 Task: Look for products in the category "Deodrant & Shave" from Tom's Of Maine only.
Action: Mouse moved to (282, 122)
Screenshot: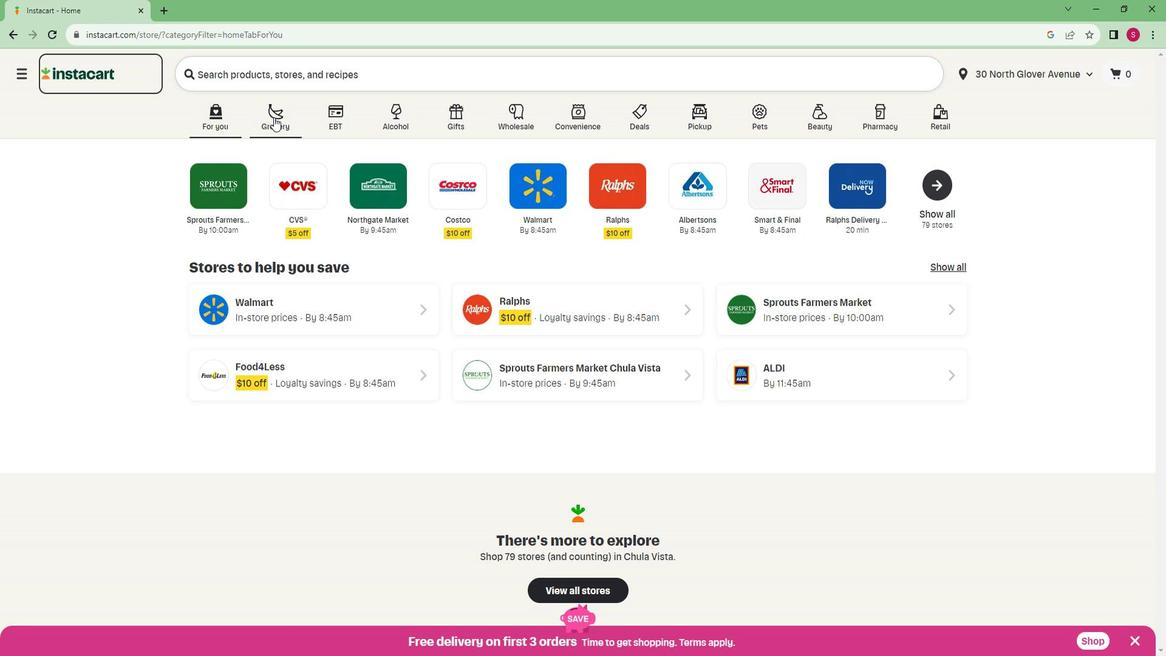 
Action: Mouse pressed left at (282, 122)
Screenshot: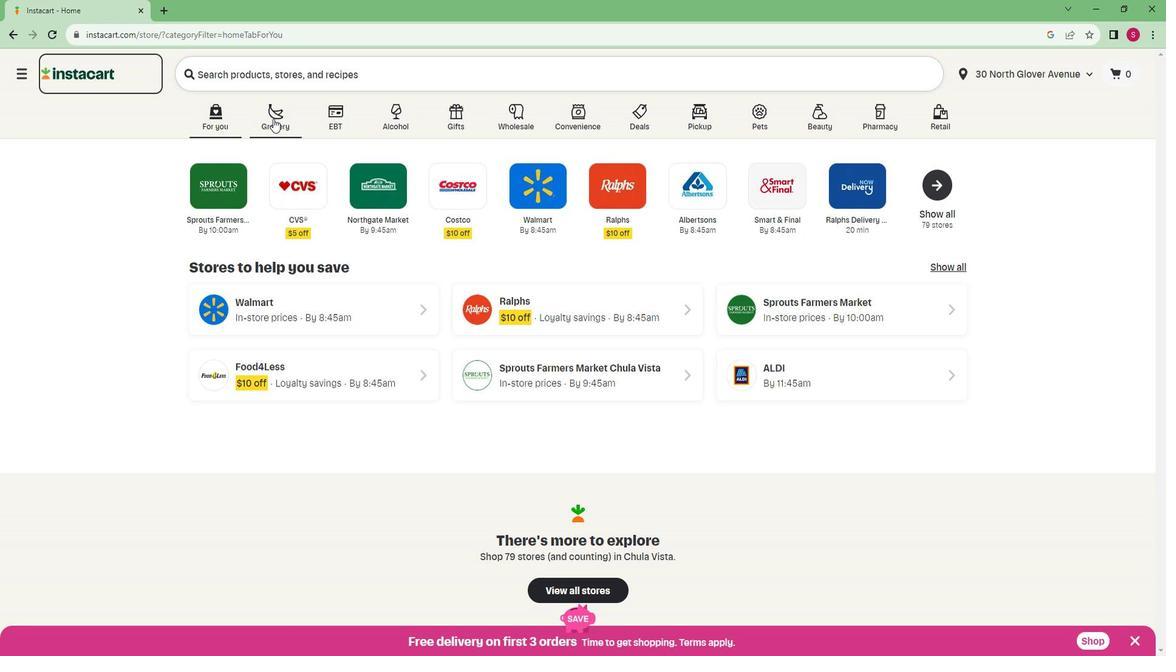 
Action: Mouse moved to (248, 339)
Screenshot: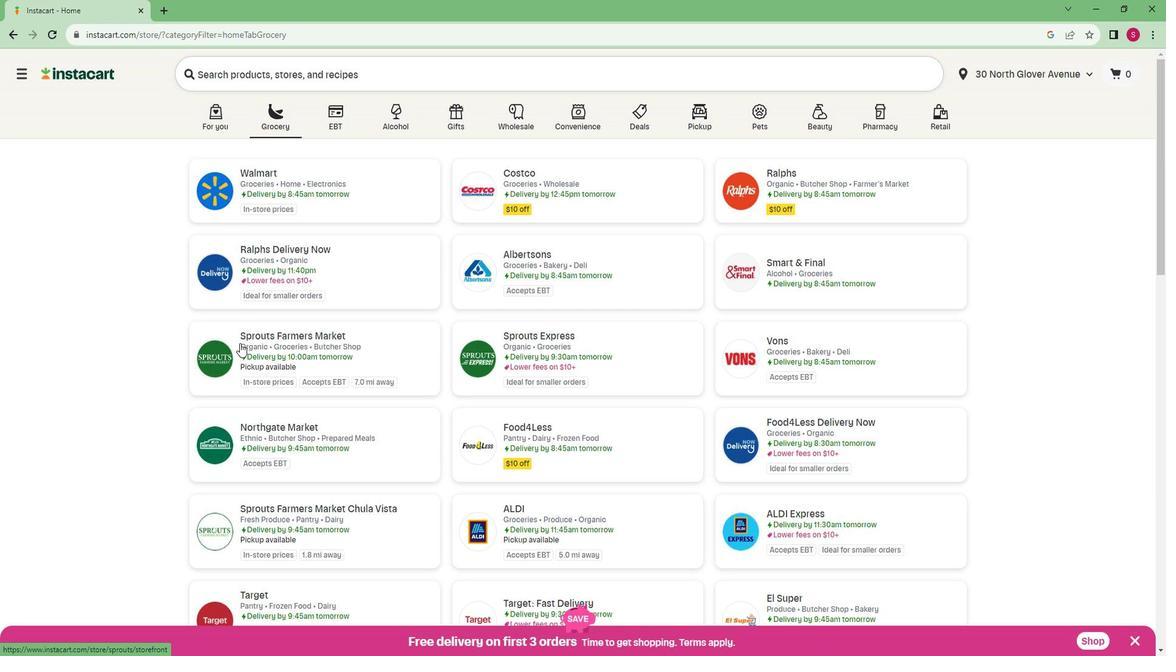 
Action: Mouse pressed left at (248, 339)
Screenshot: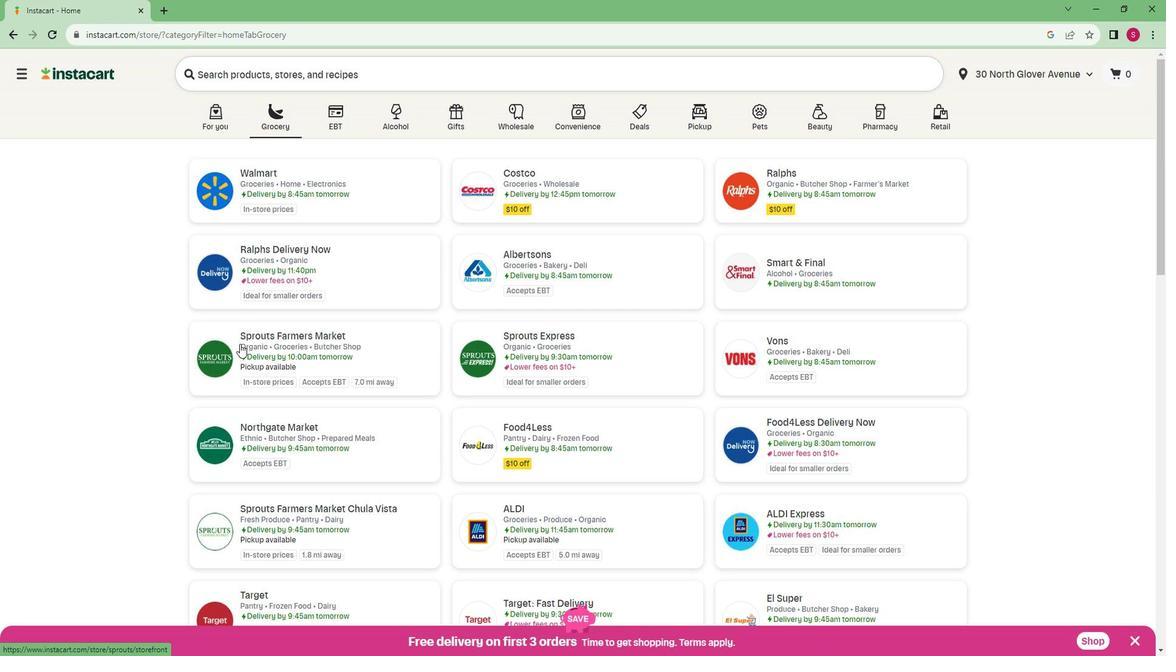 
Action: Mouse moved to (34, 316)
Screenshot: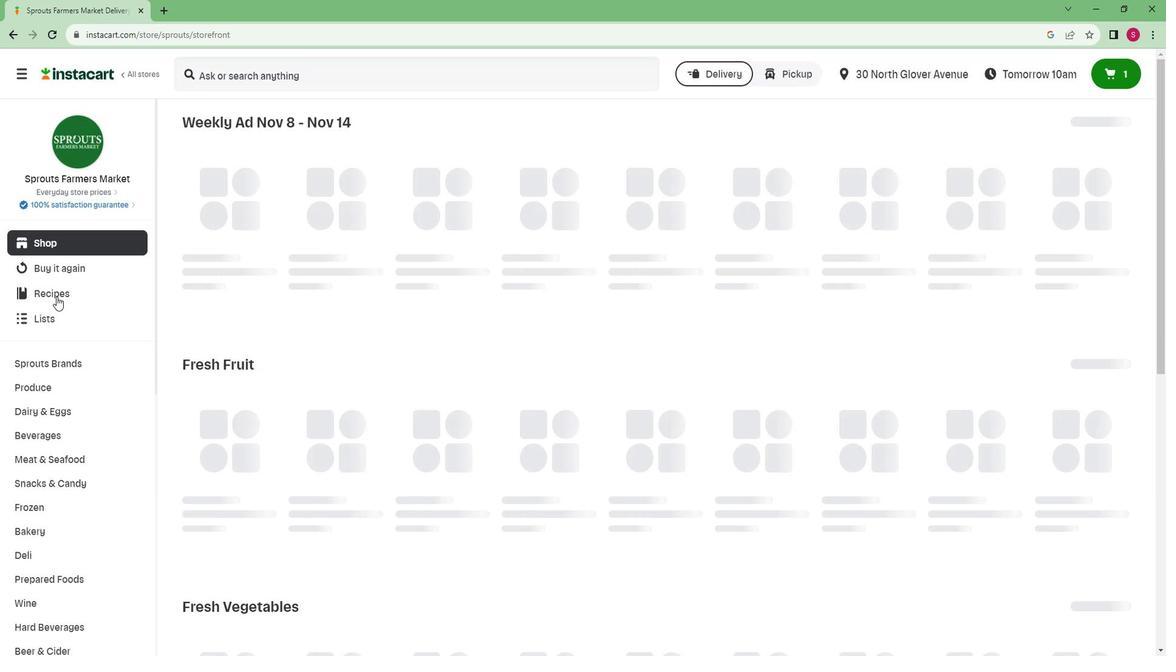 
Action: Mouse scrolled (34, 315) with delta (0, 0)
Screenshot: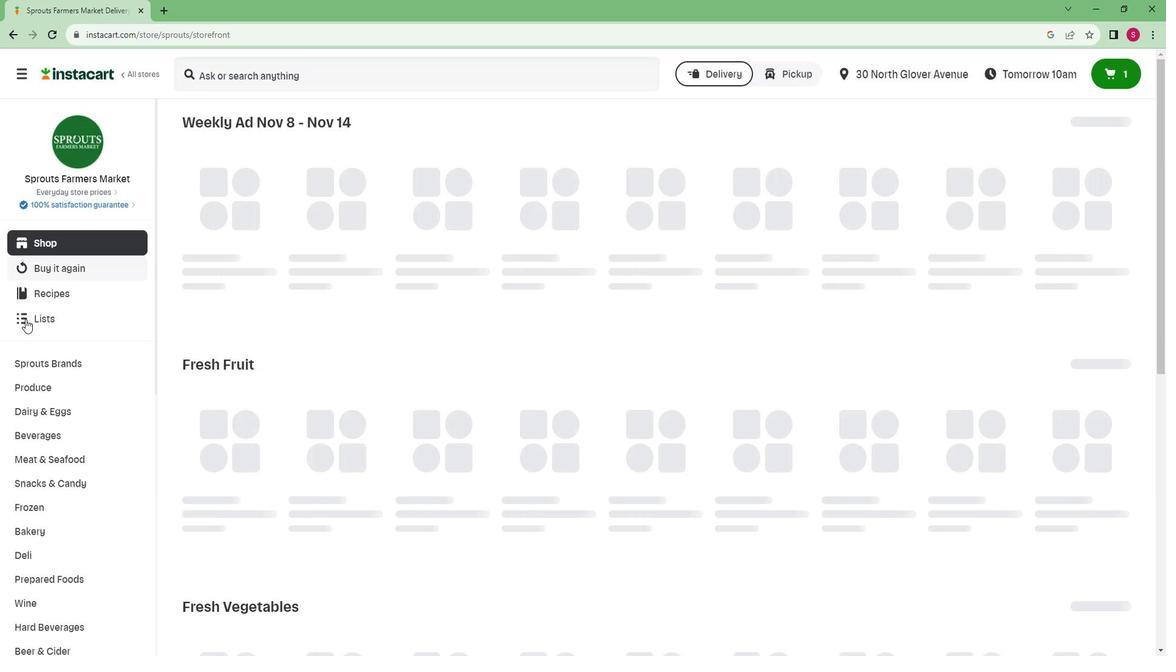 
Action: Mouse scrolled (34, 315) with delta (0, 0)
Screenshot: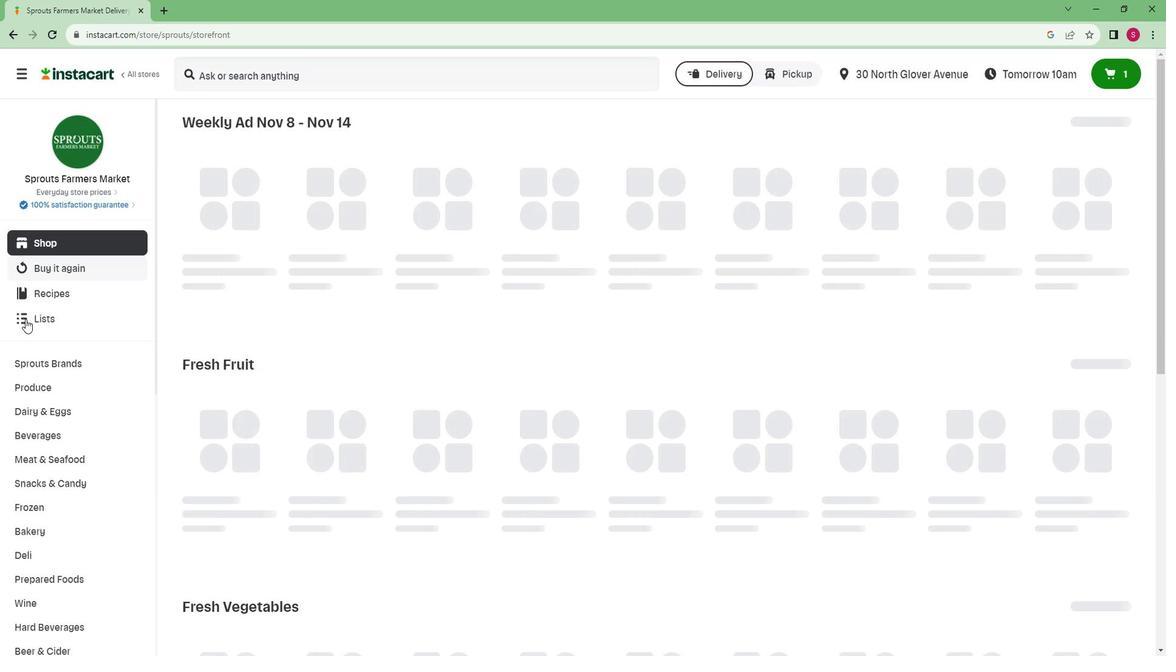 
Action: Mouse scrolled (34, 315) with delta (0, 0)
Screenshot: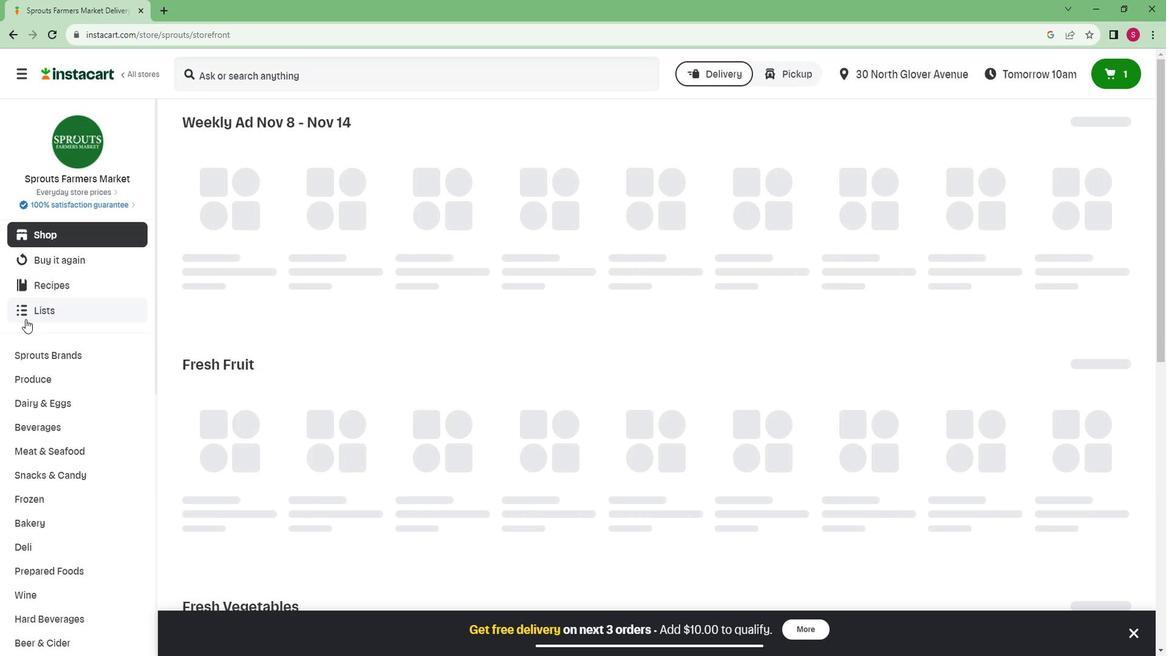 
Action: Mouse scrolled (34, 315) with delta (0, 0)
Screenshot: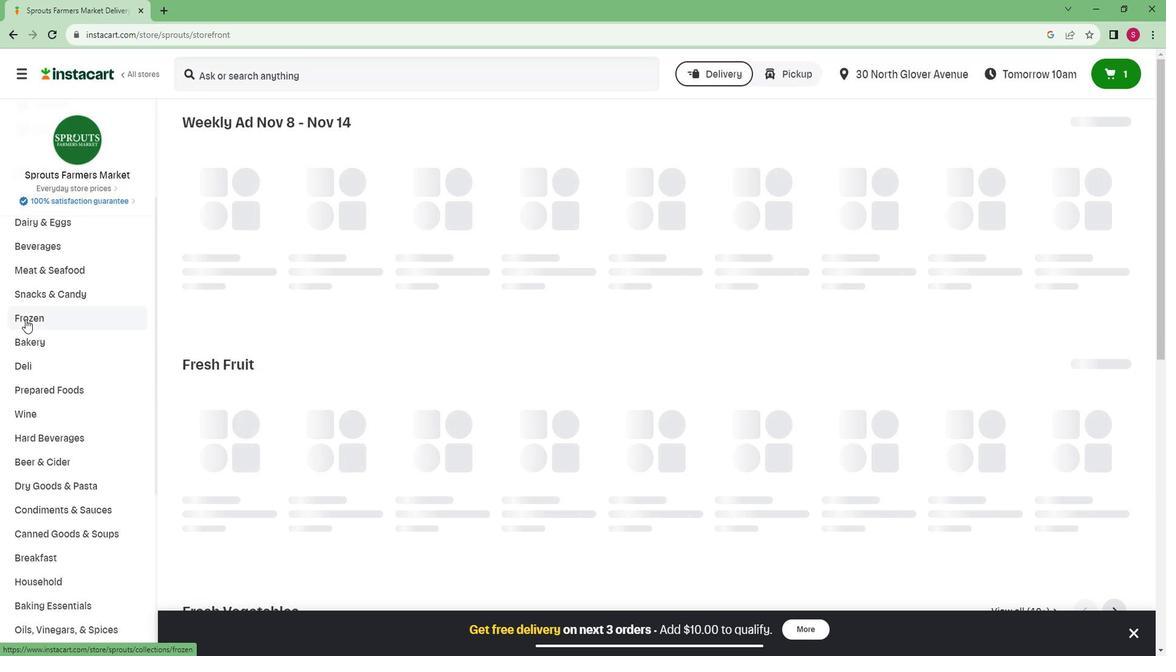 
Action: Mouse scrolled (34, 315) with delta (0, 0)
Screenshot: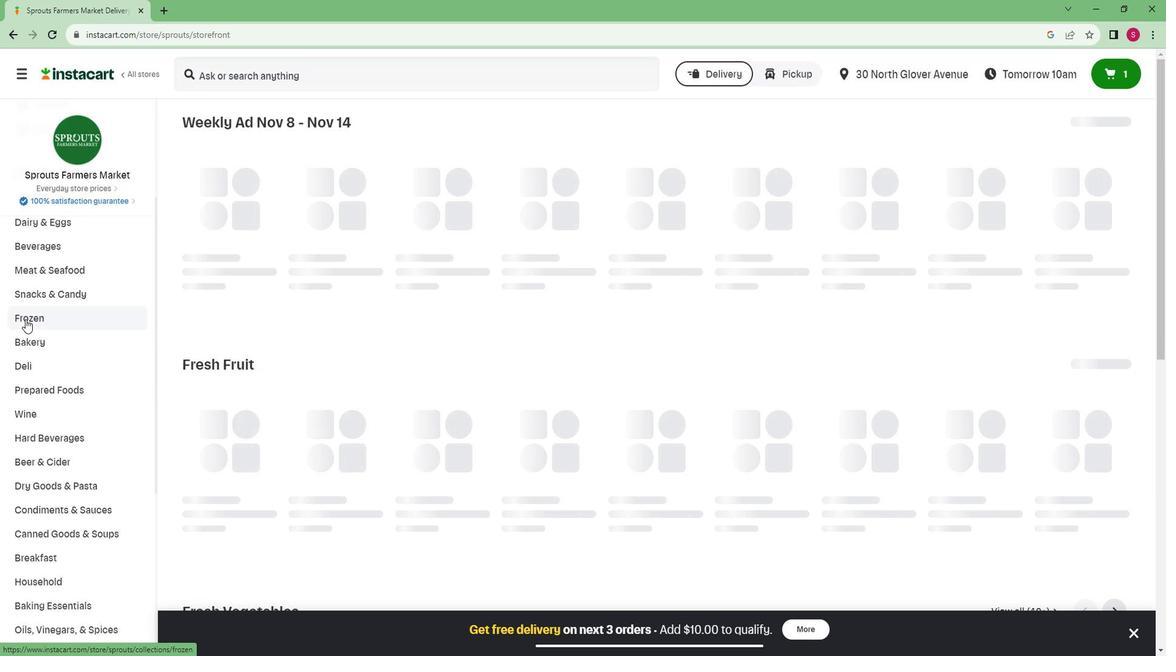
Action: Mouse scrolled (34, 315) with delta (0, 0)
Screenshot: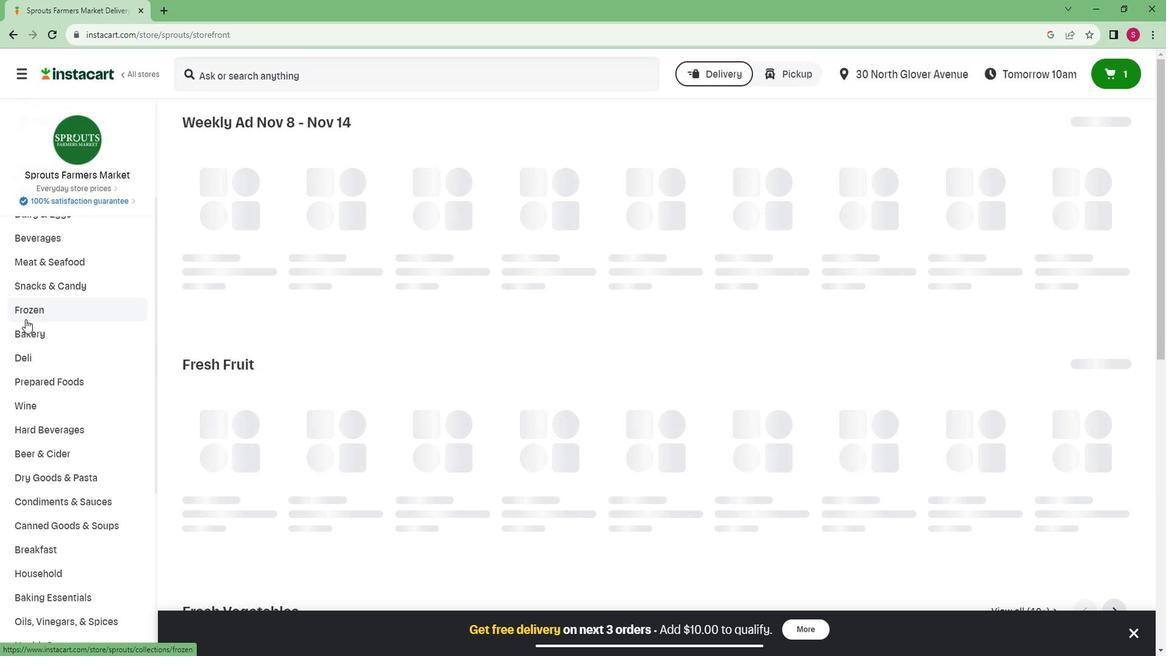
Action: Mouse moved to (66, 536)
Screenshot: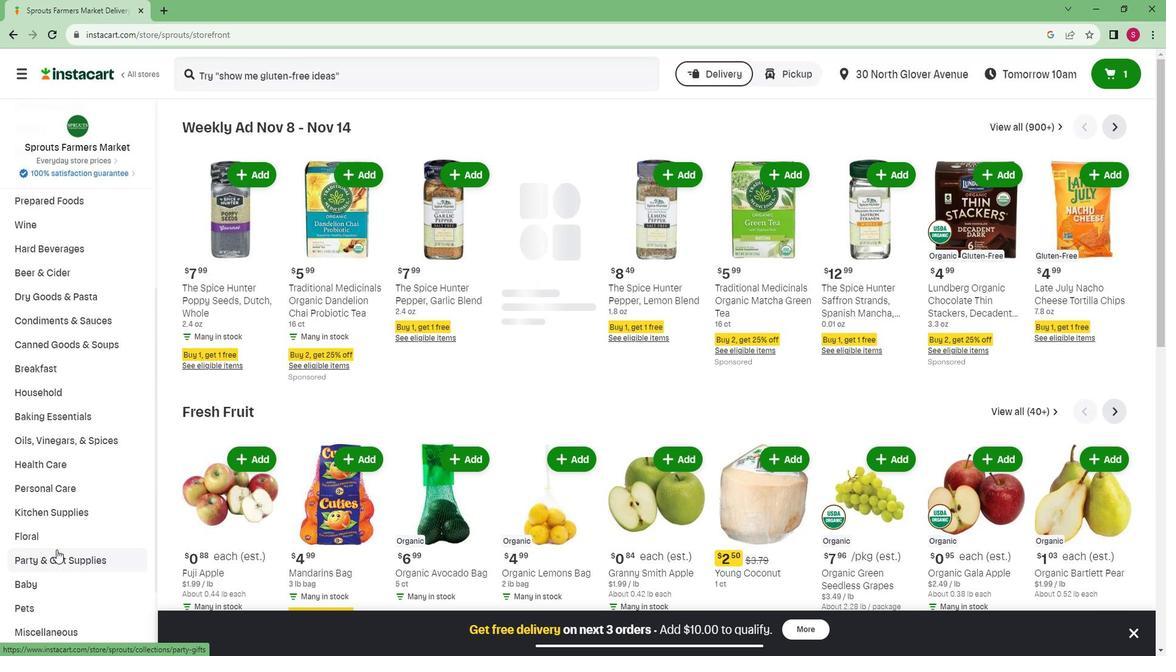 
Action: Mouse scrolled (66, 535) with delta (0, 0)
Screenshot: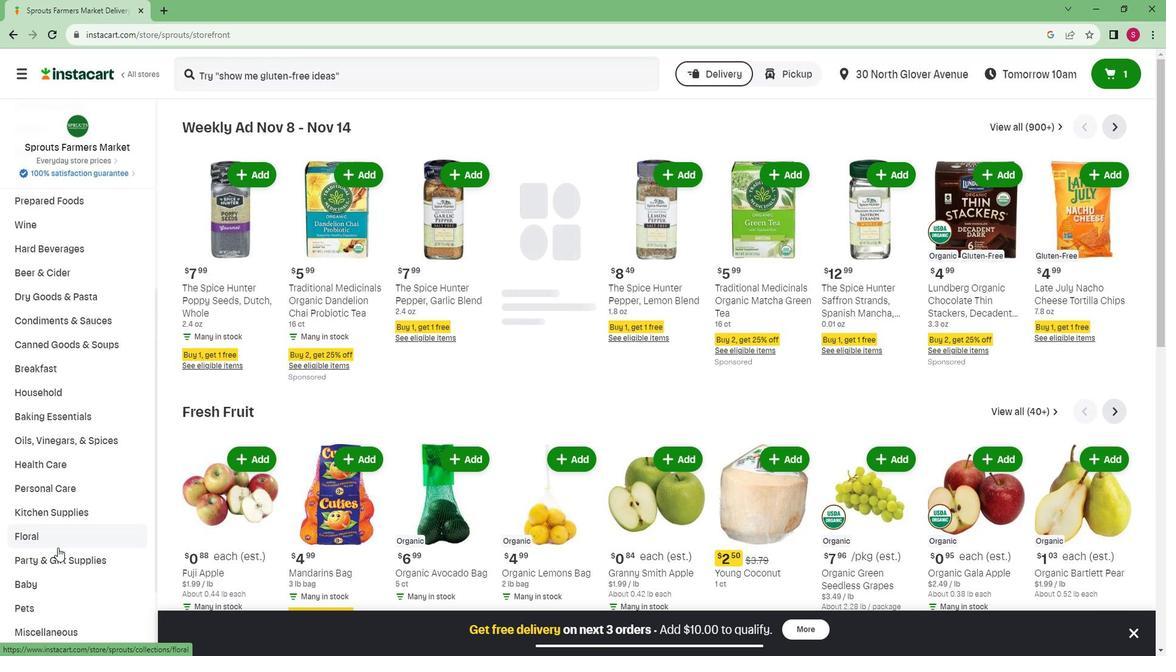 
Action: Mouse moved to (54, 584)
Screenshot: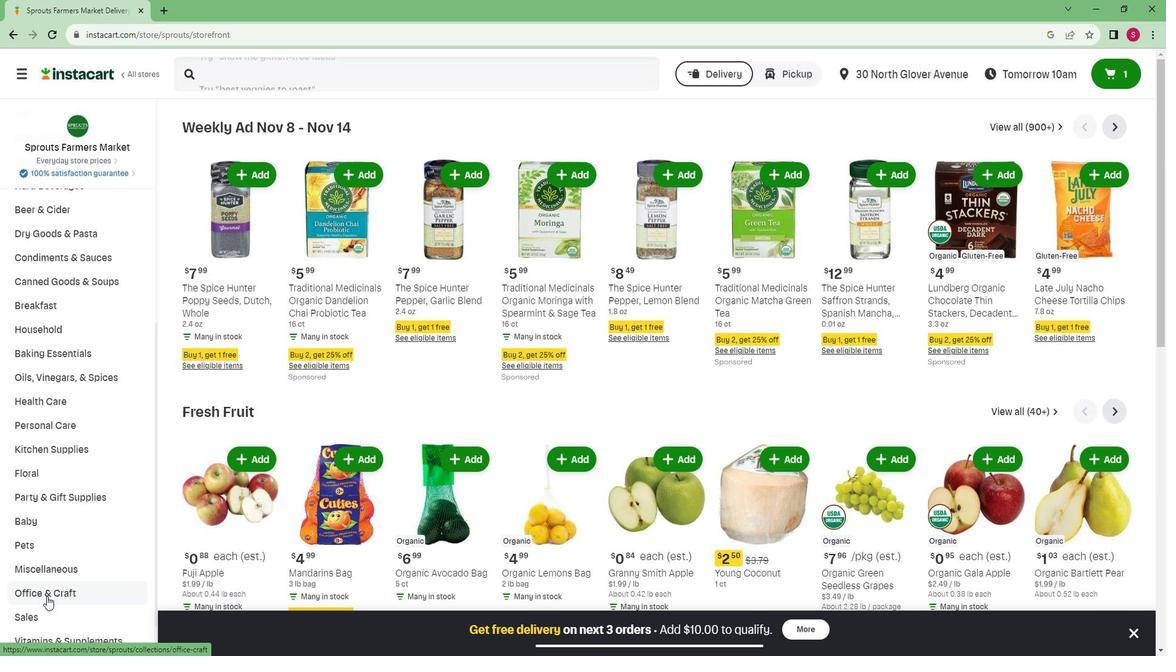 
Action: Mouse scrolled (54, 583) with delta (0, 0)
Screenshot: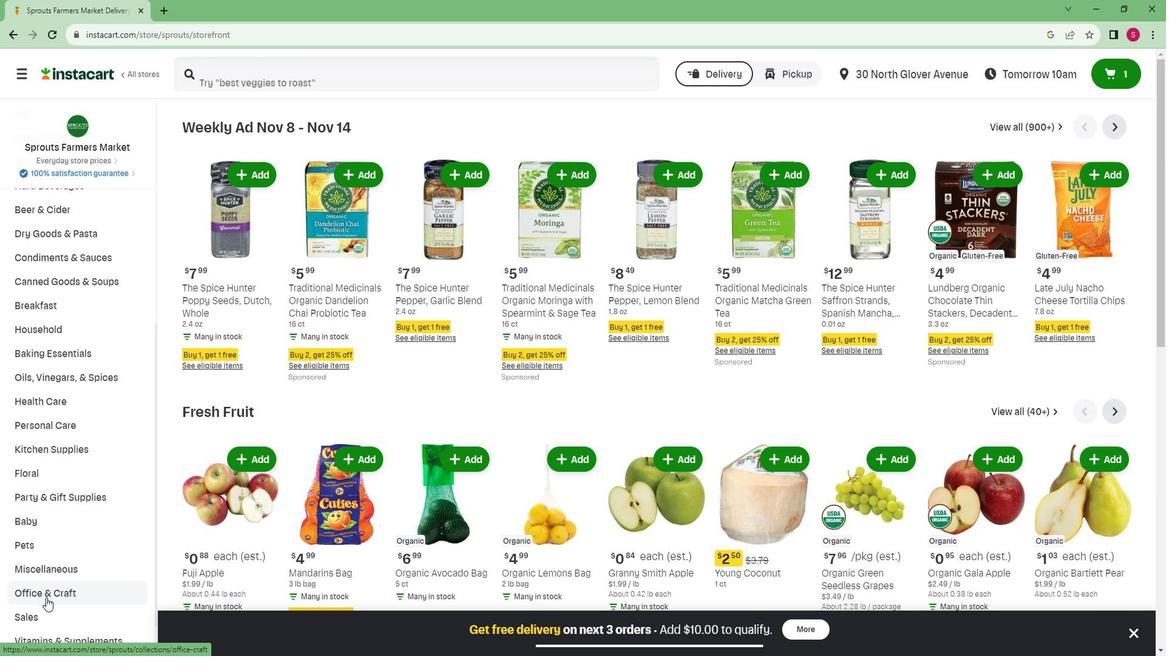 
Action: Mouse moved to (54, 584)
Screenshot: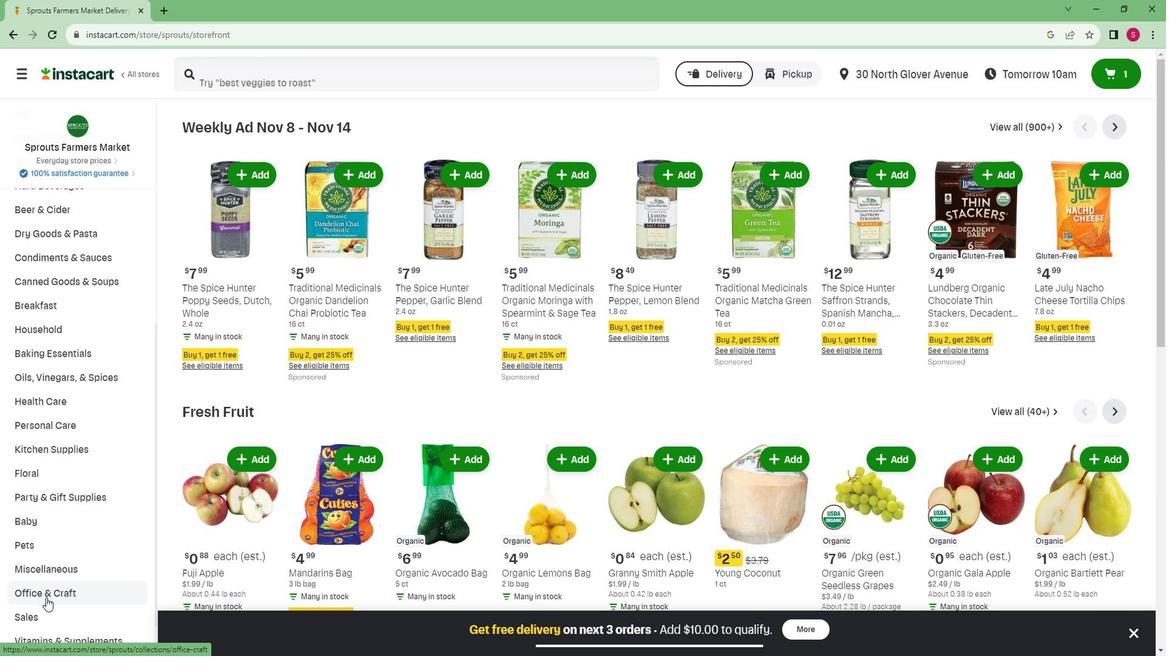 
Action: Mouse scrolled (54, 584) with delta (0, 0)
Screenshot: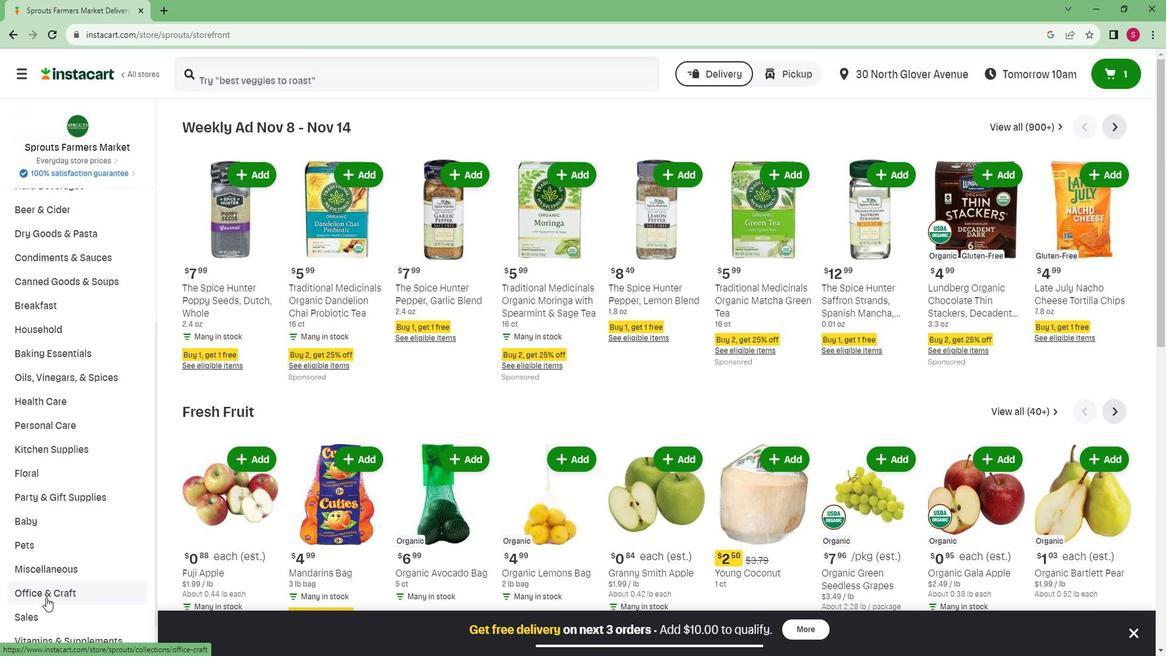 
Action: Mouse moved to (51, 591)
Screenshot: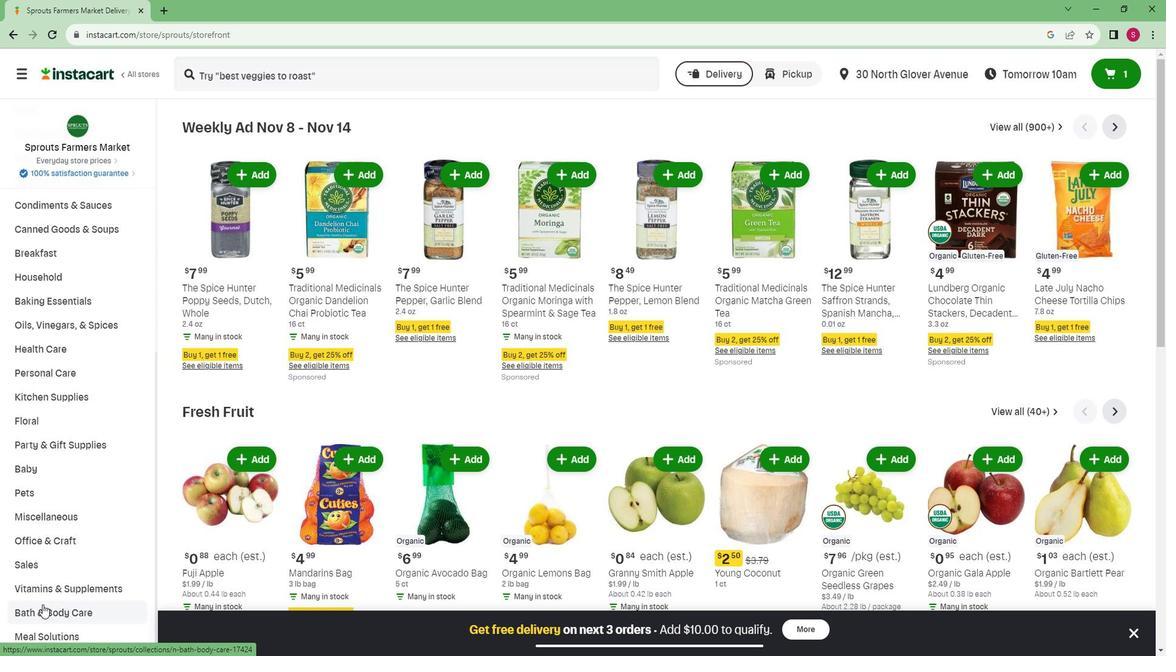 
Action: Mouse pressed left at (51, 591)
Screenshot: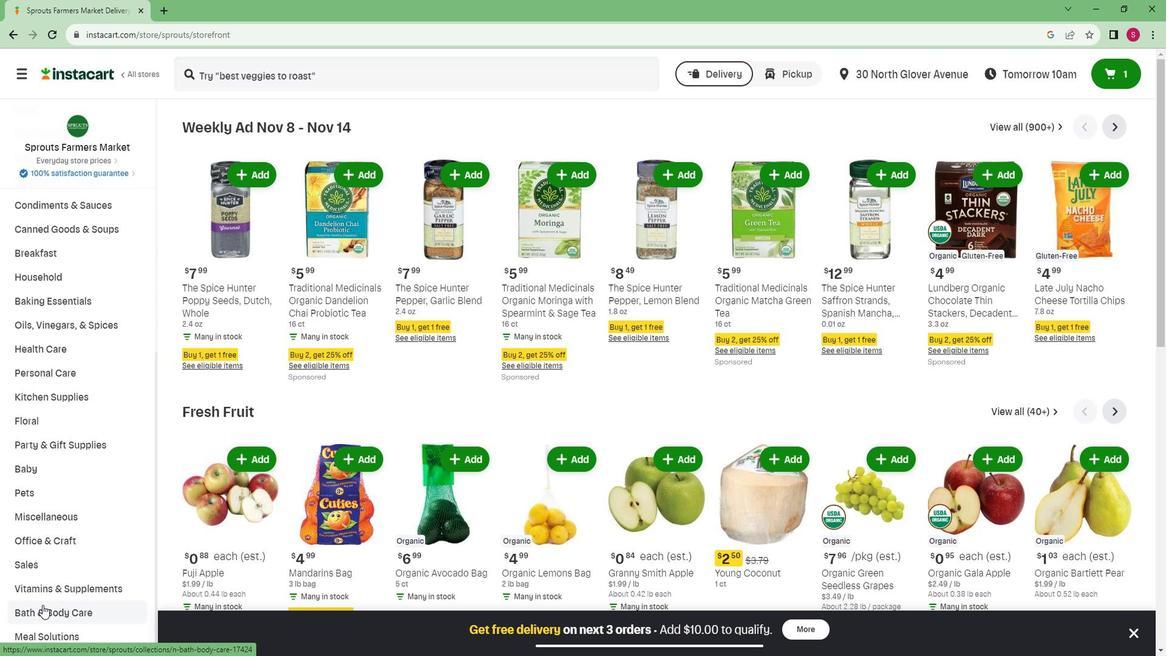 
Action: Mouse moved to (862, 166)
Screenshot: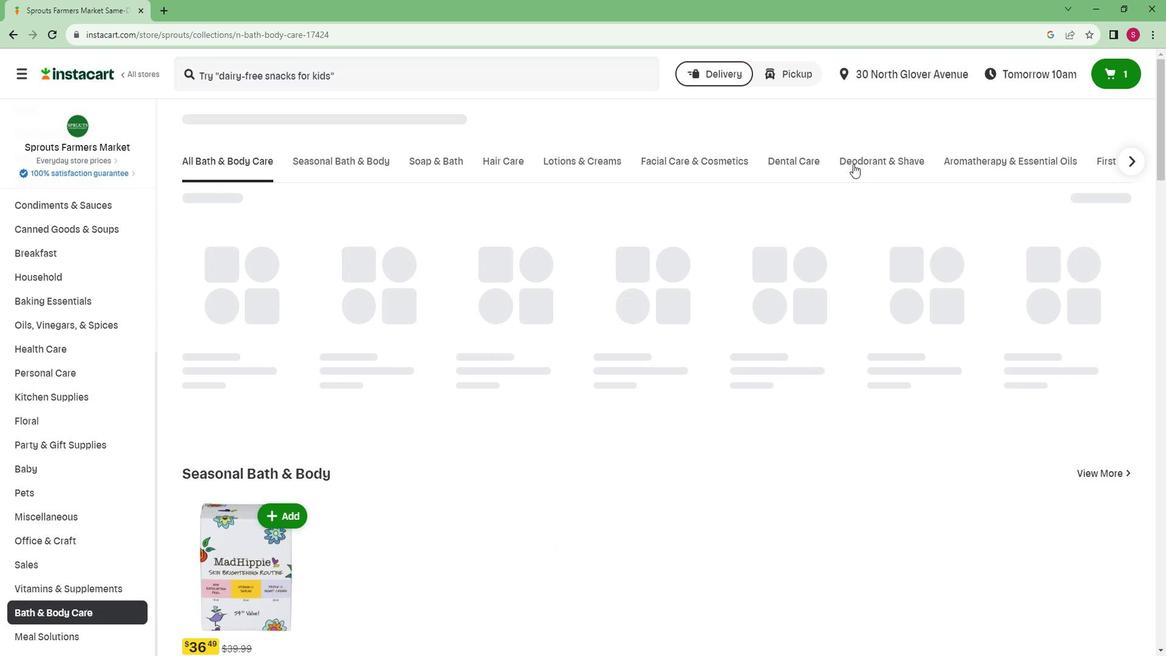 
Action: Mouse pressed left at (862, 166)
Screenshot: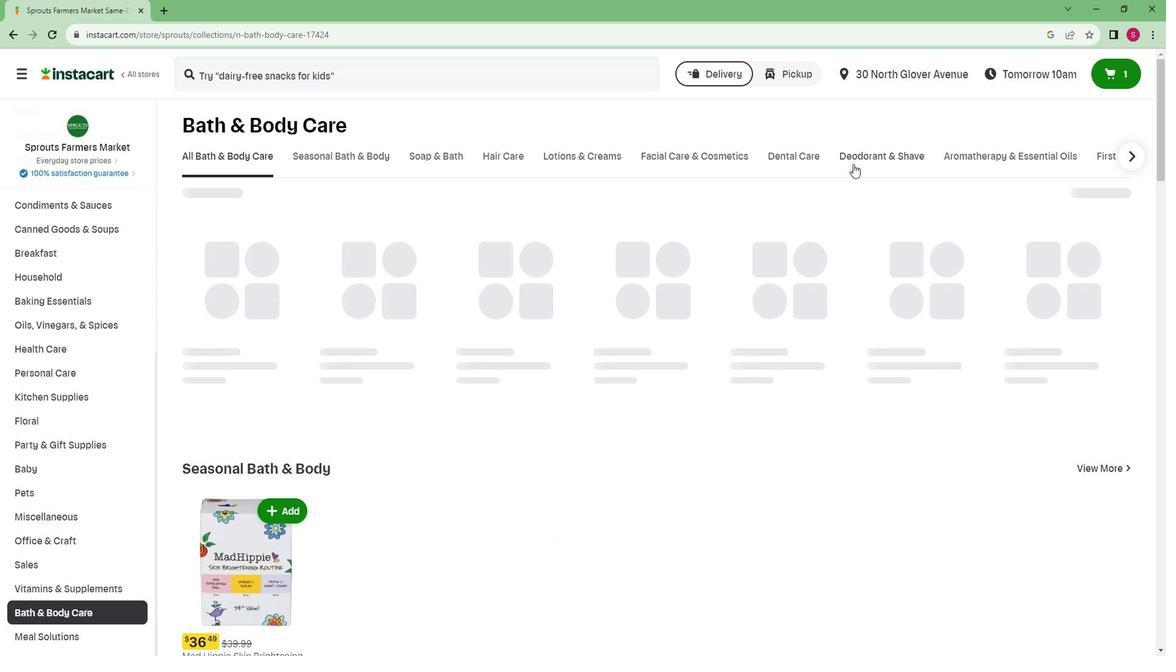 
Action: Mouse moved to (292, 195)
Screenshot: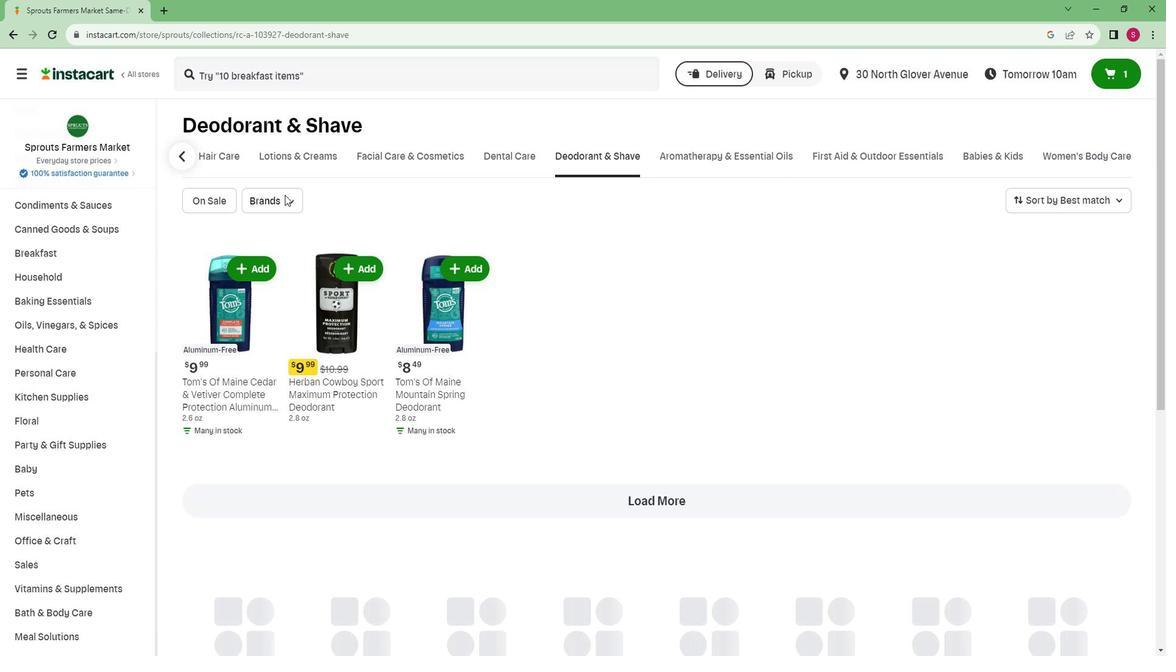 
Action: Mouse pressed left at (292, 195)
Screenshot: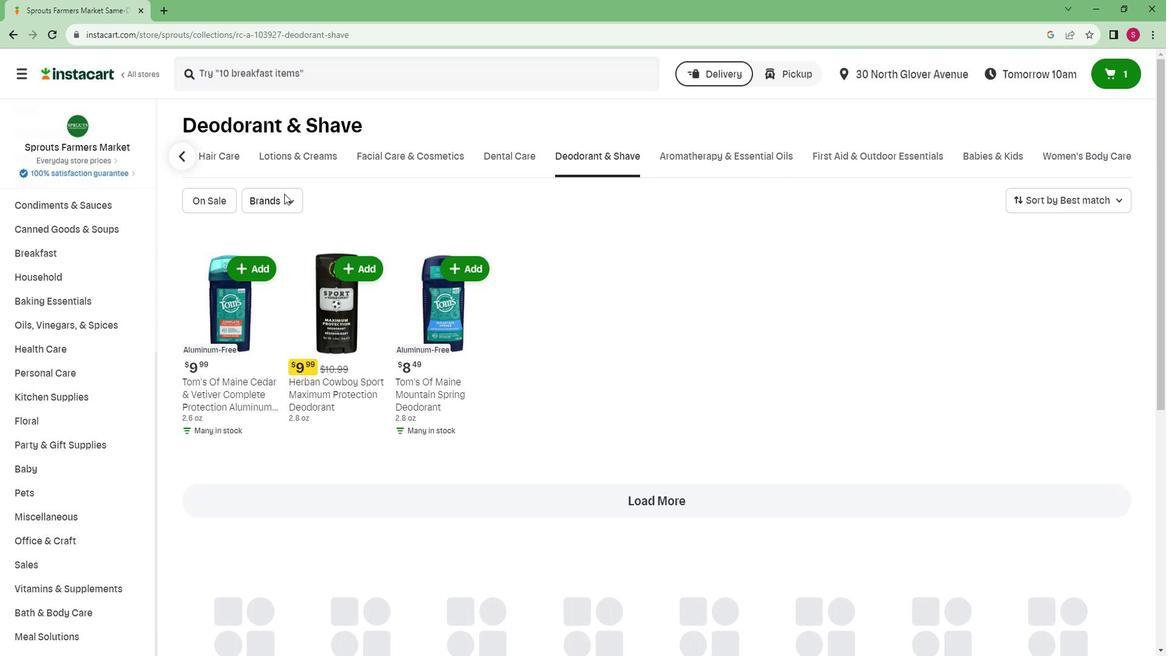 
Action: Mouse moved to (298, 323)
Screenshot: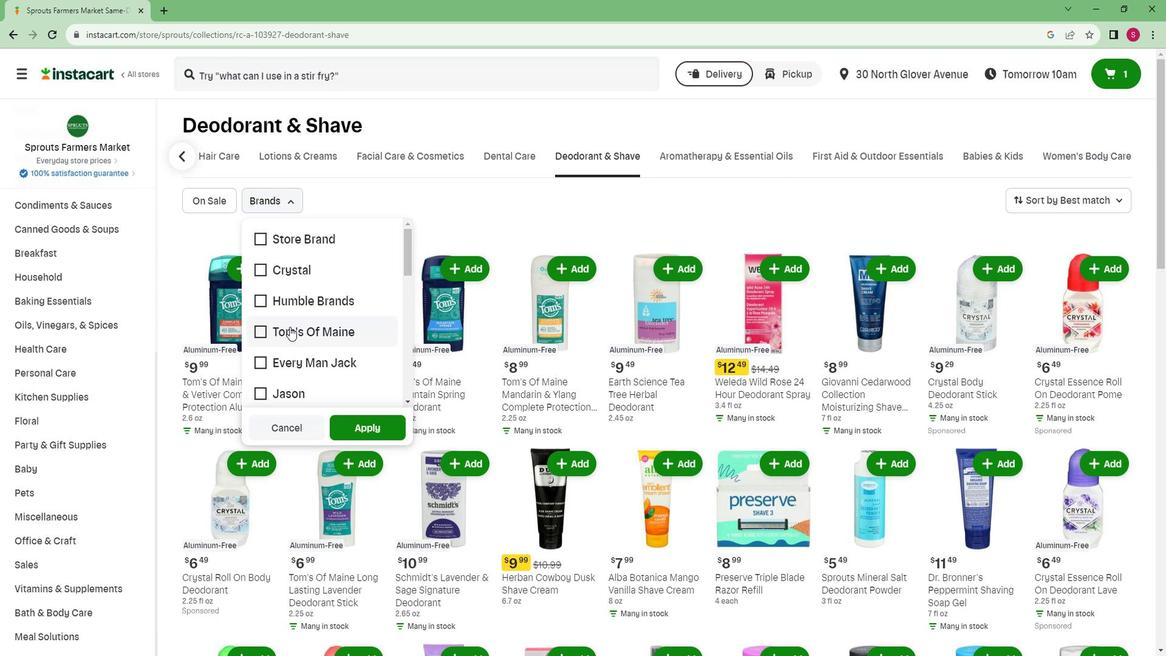 
Action: Mouse pressed left at (298, 323)
Screenshot: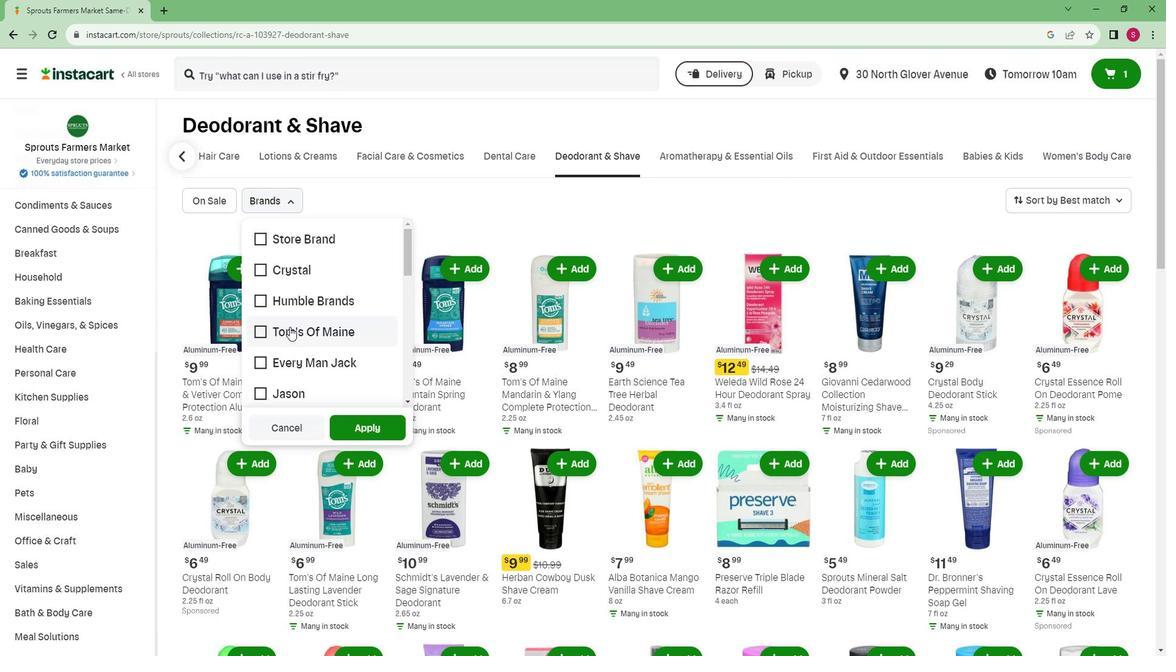 
Action: Mouse moved to (363, 419)
Screenshot: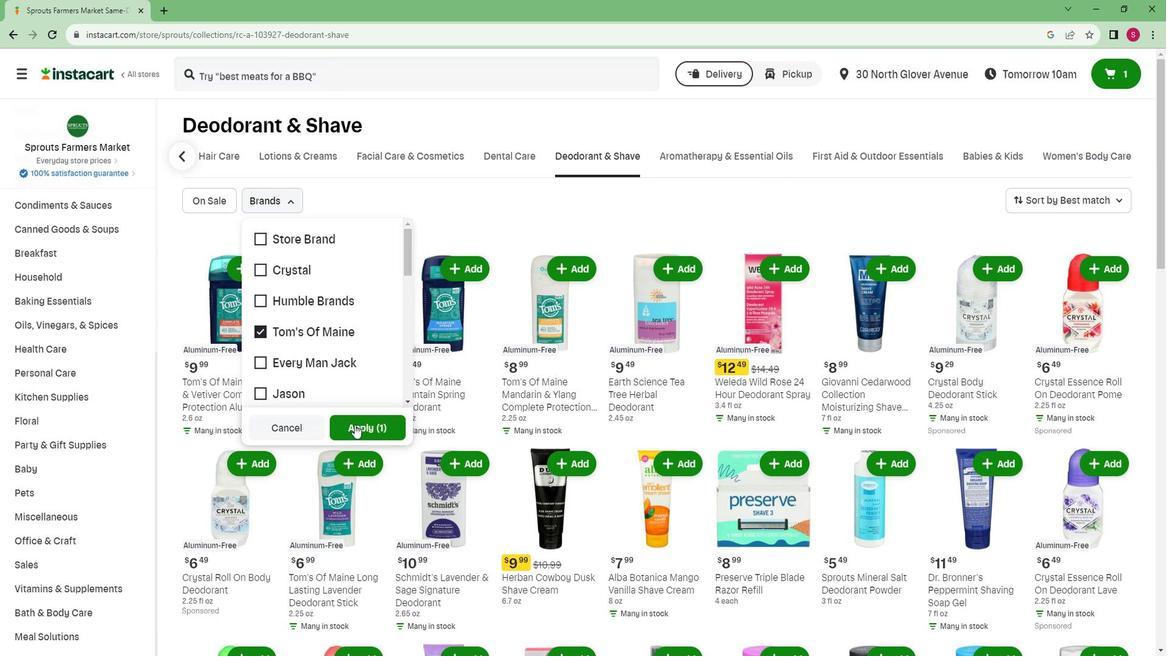 
Action: Mouse pressed left at (363, 419)
Screenshot: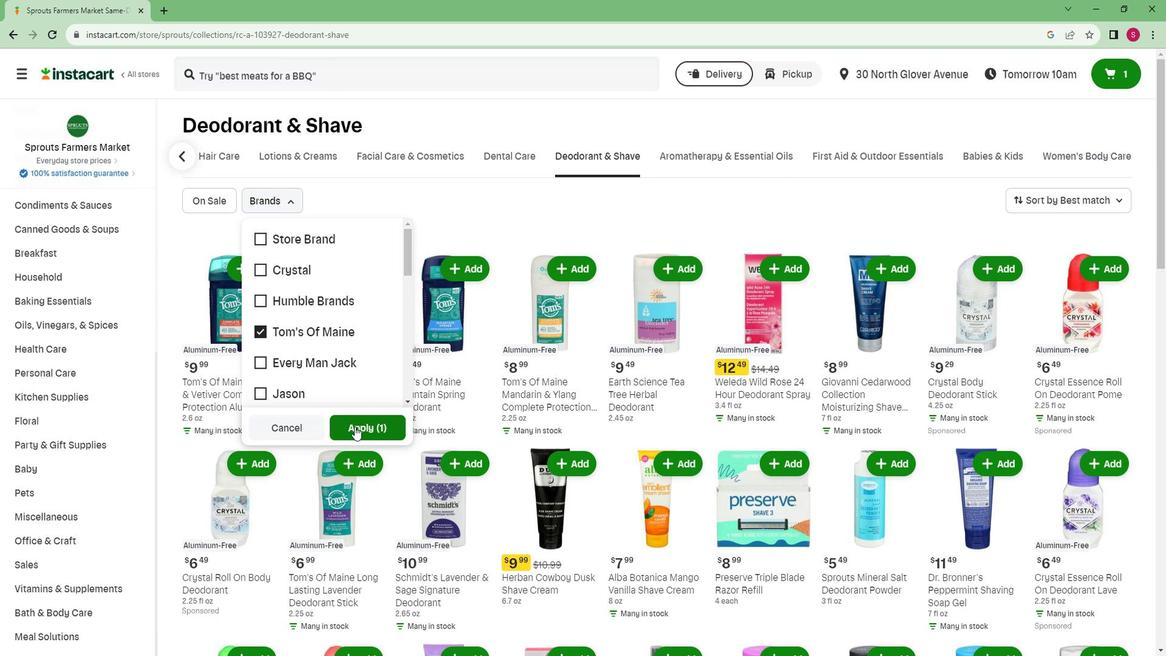 
Action: Mouse moved to (364, 419)
Screenshot: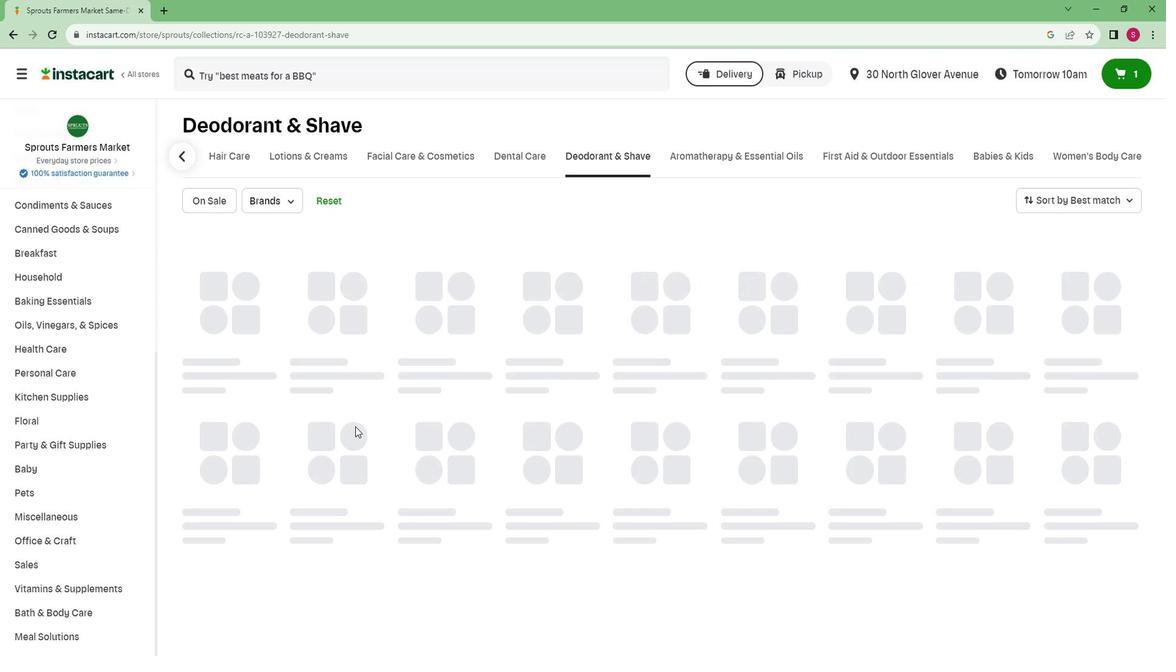 
